 Task: Add Boiron Histaminum Hydrochloricum 6C to the cart.
Action: Mouse moved to (245, 137)
Screenshot: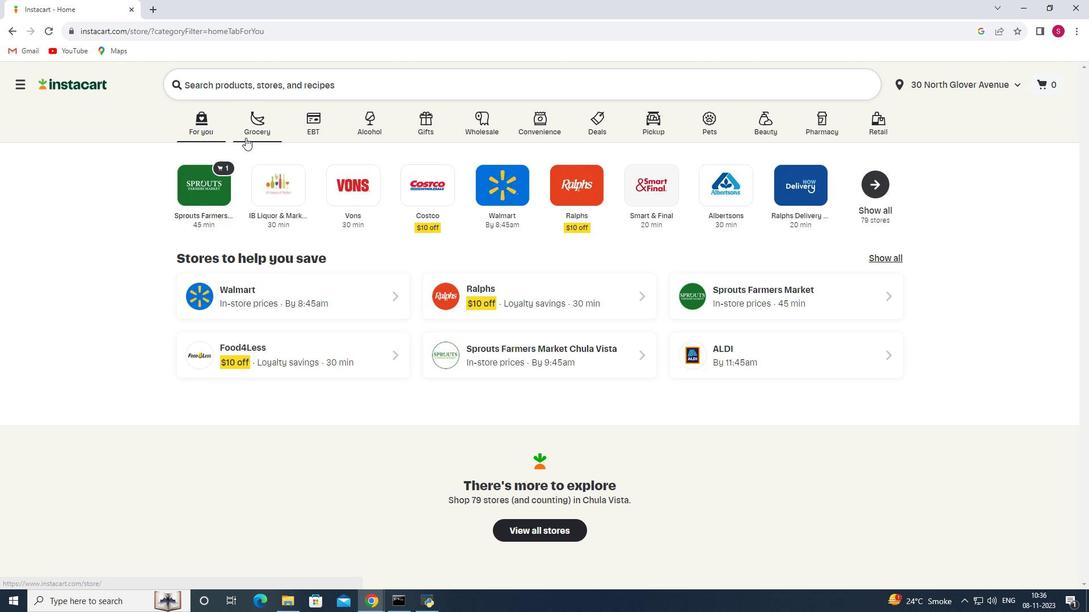 
Action: Mouse pressed left at (245, 137)
Screenshot: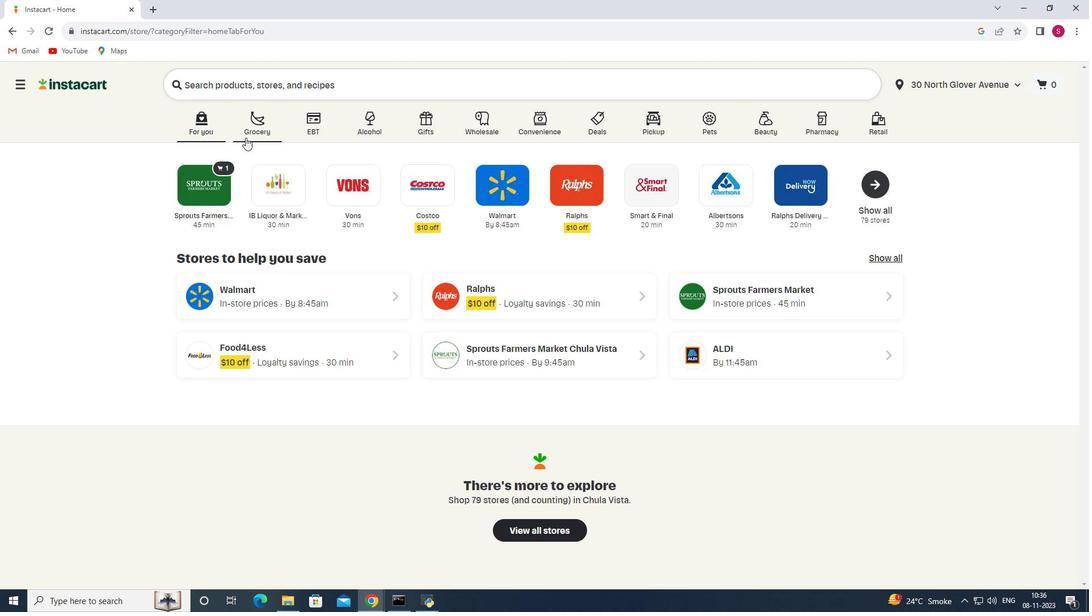 
Action: Mouse moved to (249, 321)
Screenshot: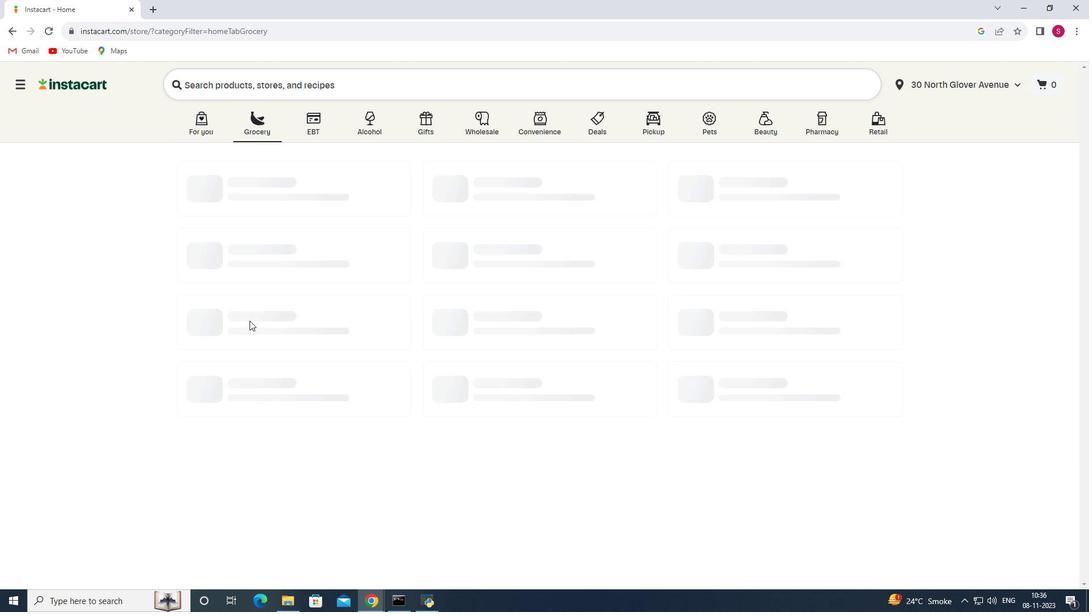 
Action: Mouse pressed left at (249, 321)
Screenshot: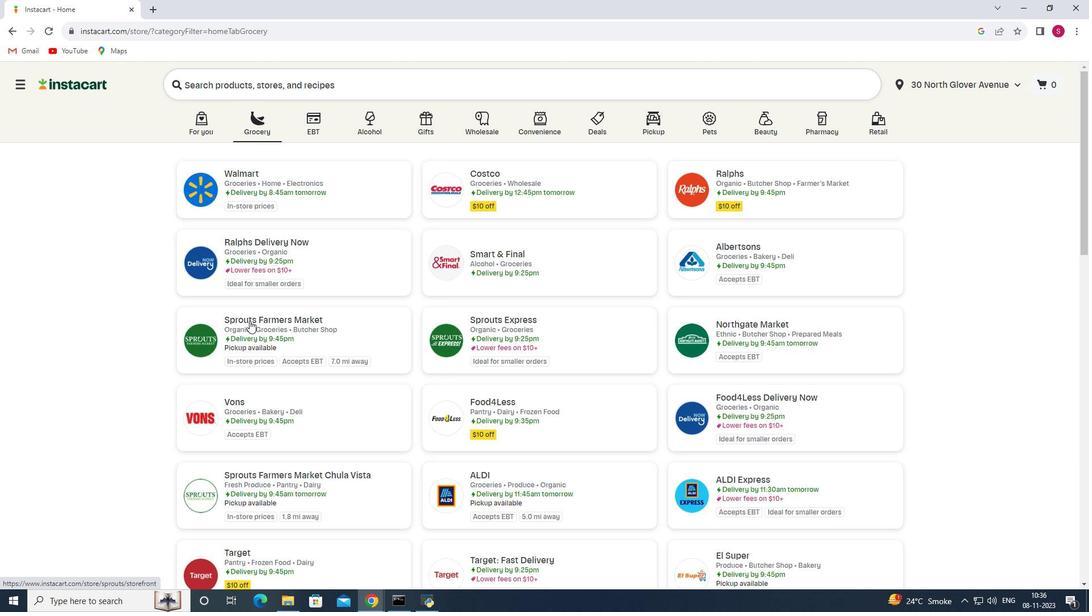 
Action: Mouse moved to (127, 343)
Screenshot: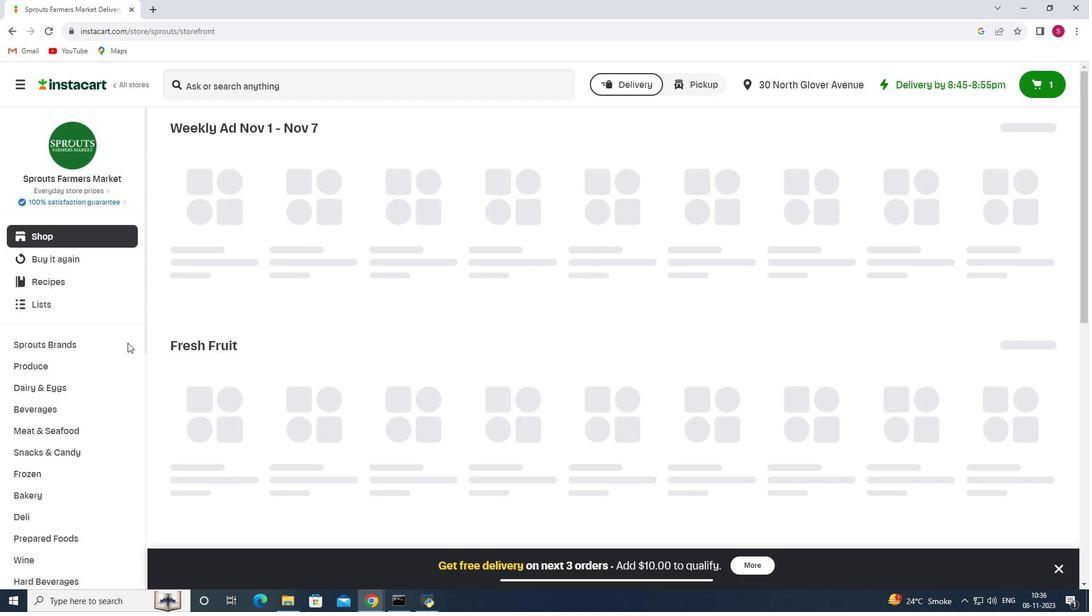 
Action: Mouse scrolled (127, 342) with delta (0, 0)
Screenshot: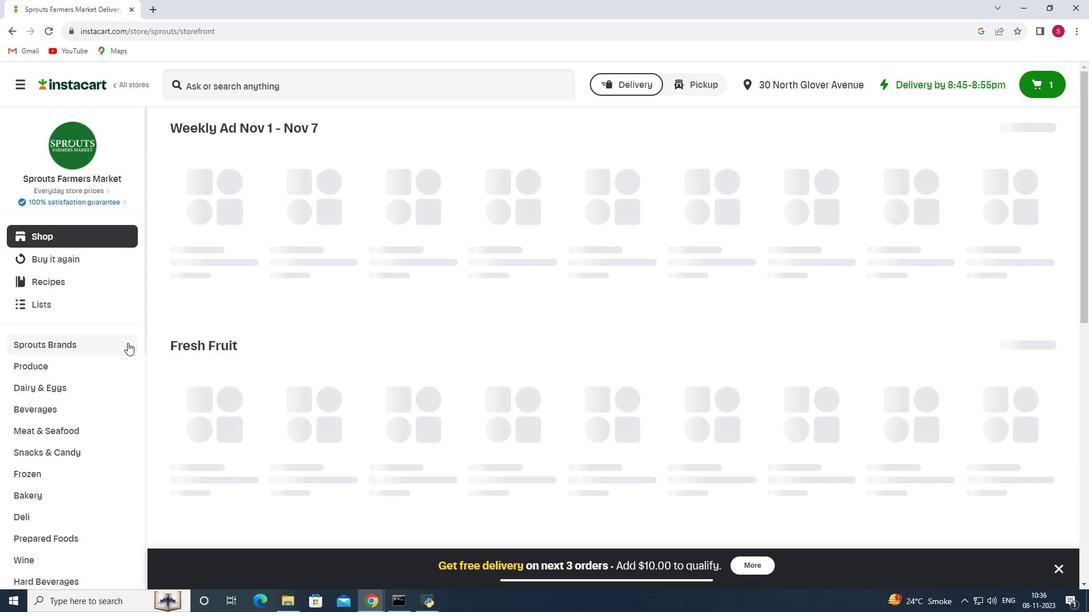 
Action: Mouse moved to (127, 343)
Screenshot: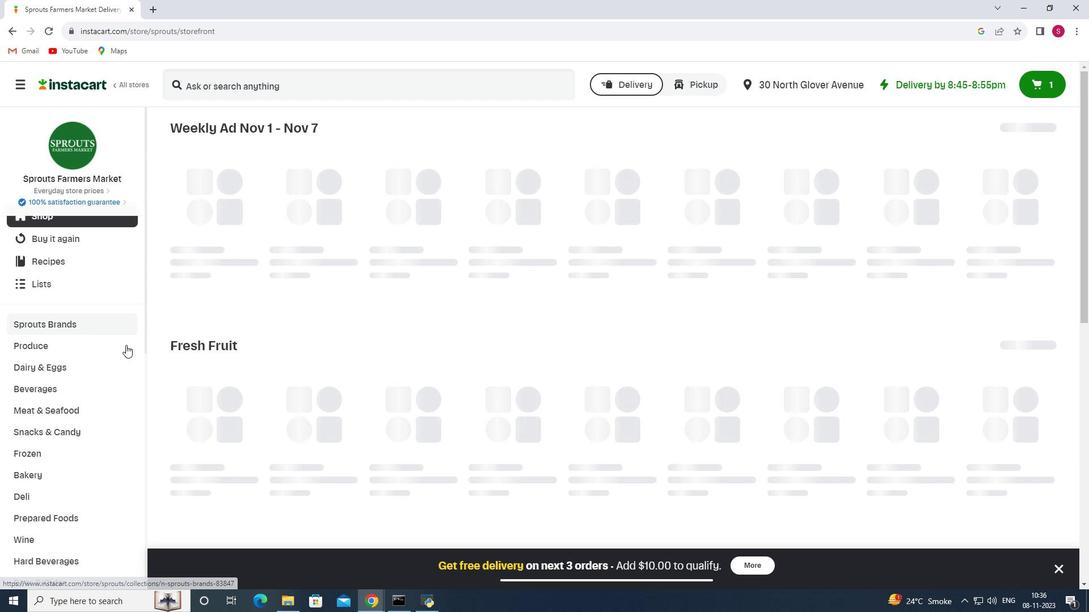 
Action: Mouse scrolled (127, 343) with delta (0, 0)
Screenshot: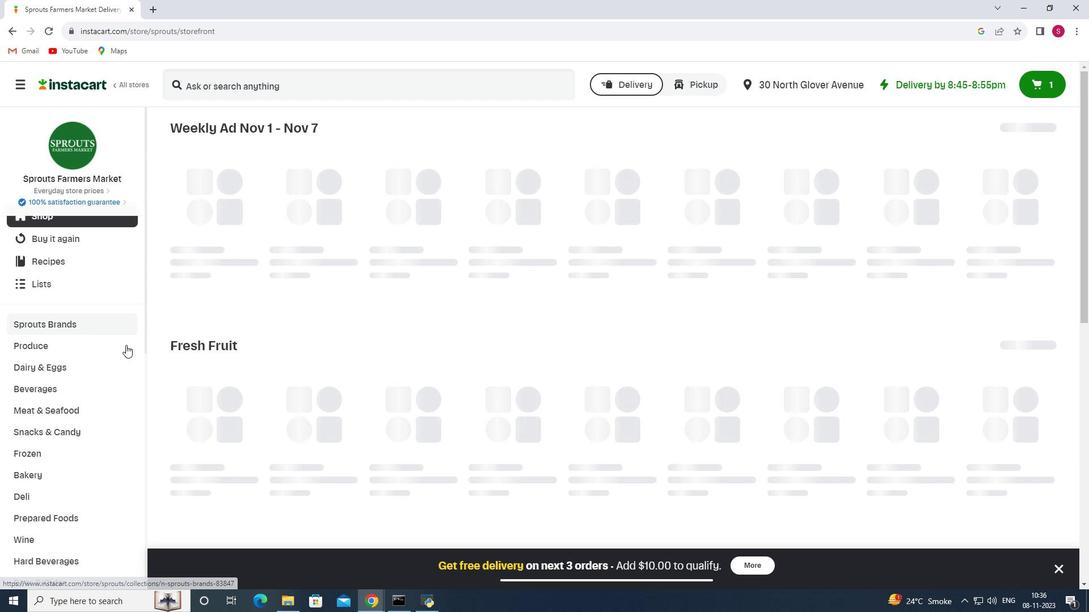 
Action: Mouse moved to (89, 345)
Screenshot: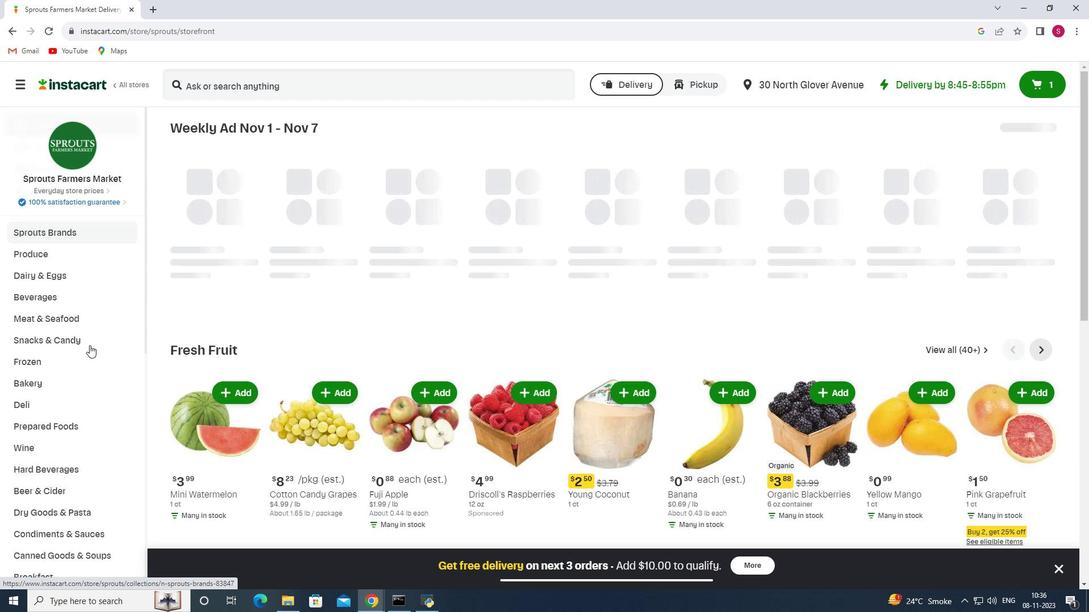 
Action: Mouse scrolled (89, 344) with delta (0, 0)
Screenshot: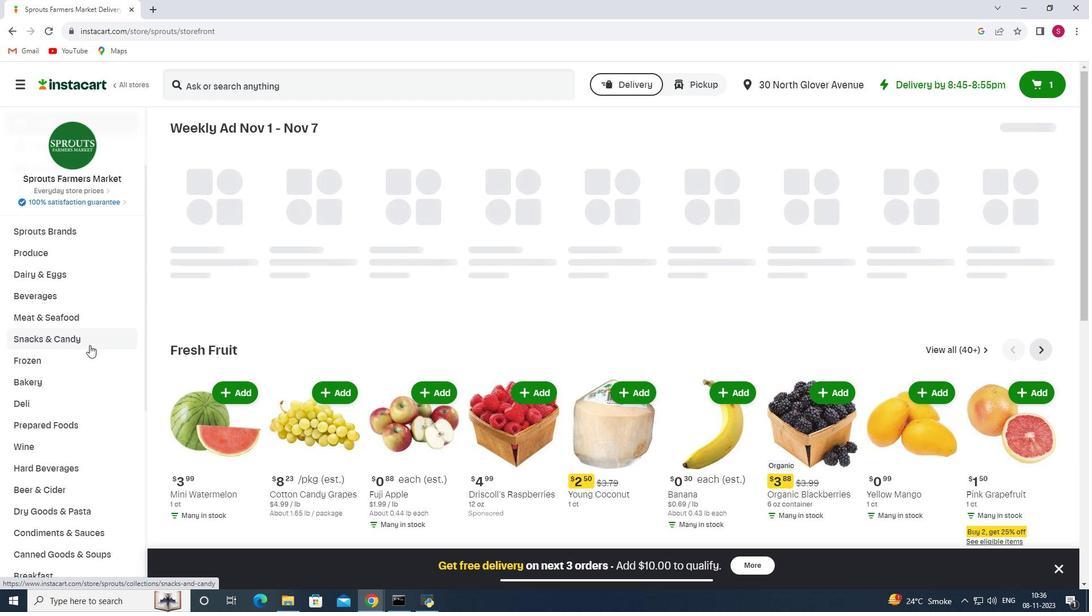 
Action: Mouse scrolled (89, 344) with delta (0, 0)
Screenshot: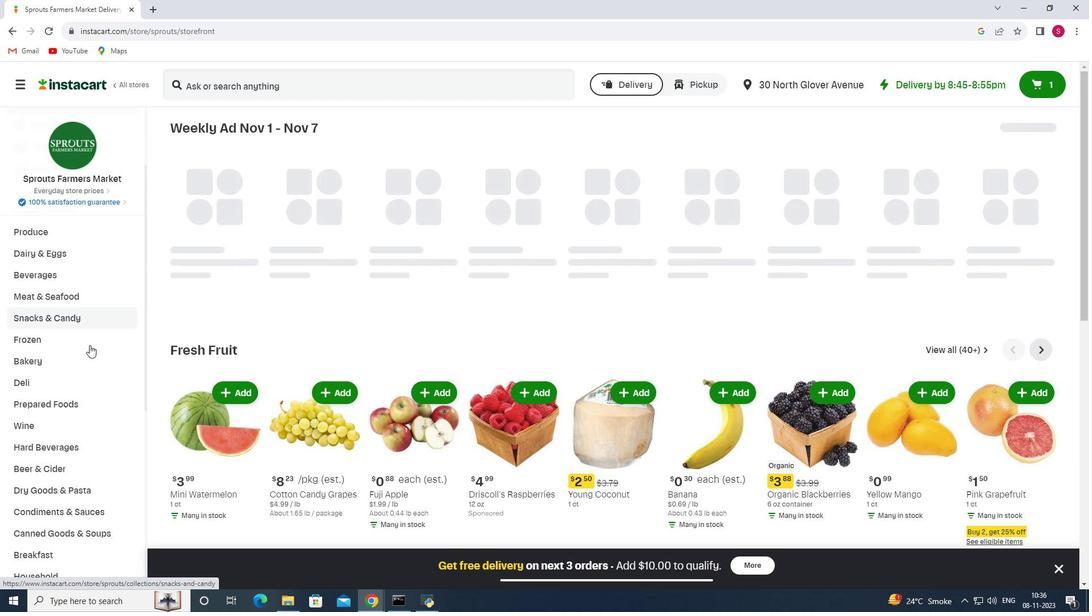 
Action: Mouse scrolled (89, 344) with delta (0, 0)
Screenshot: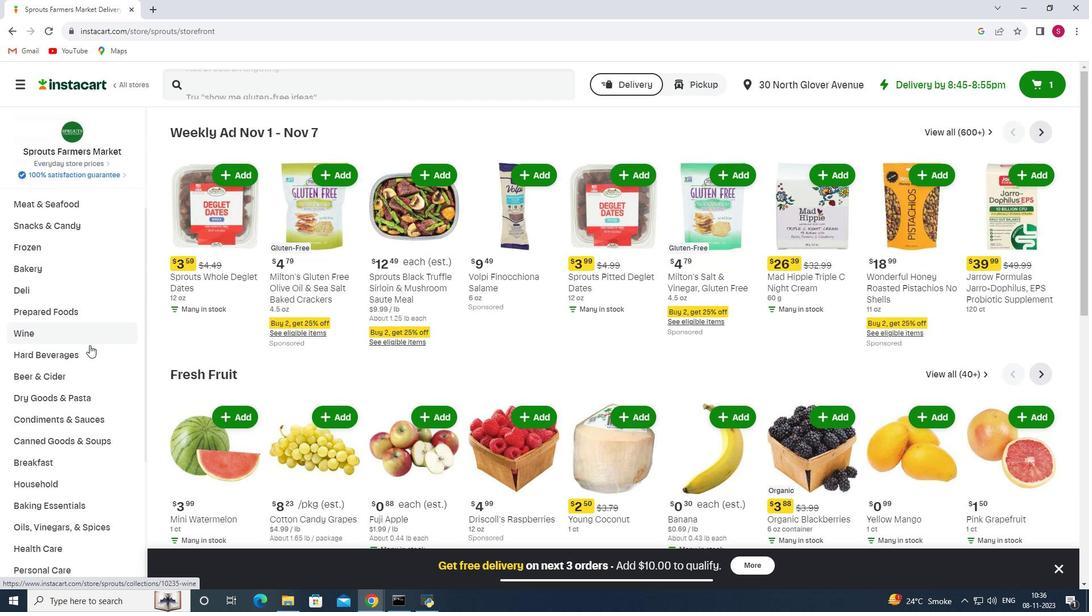 
Action: Mouse scrolled (89, 344) with delta (0, 0)
Screenshot: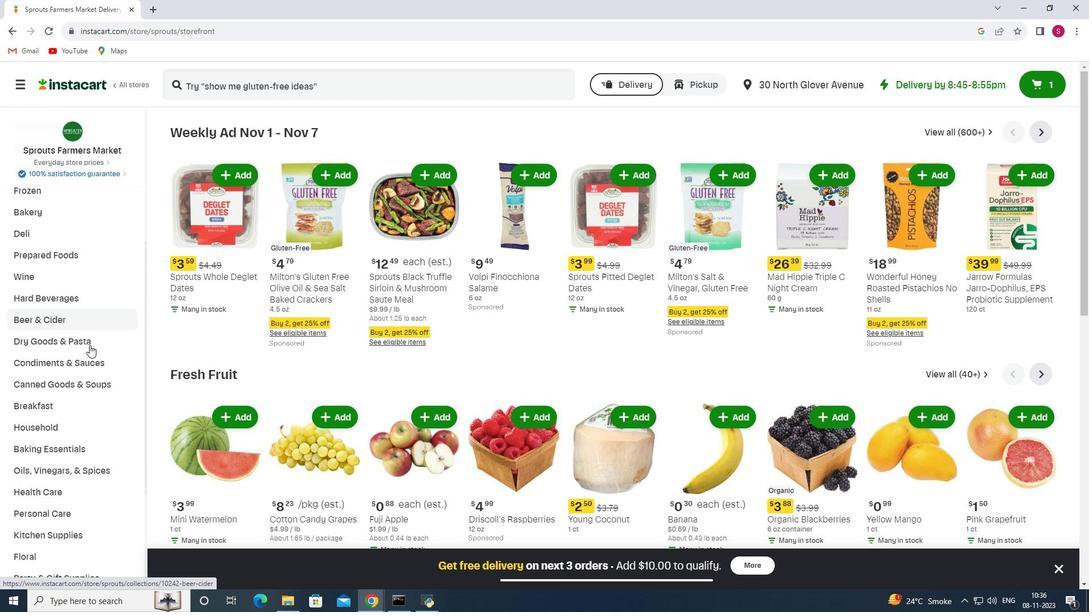 
Action: Mouse scrolled (89, 344) with delta (0, 0)
Screenshot: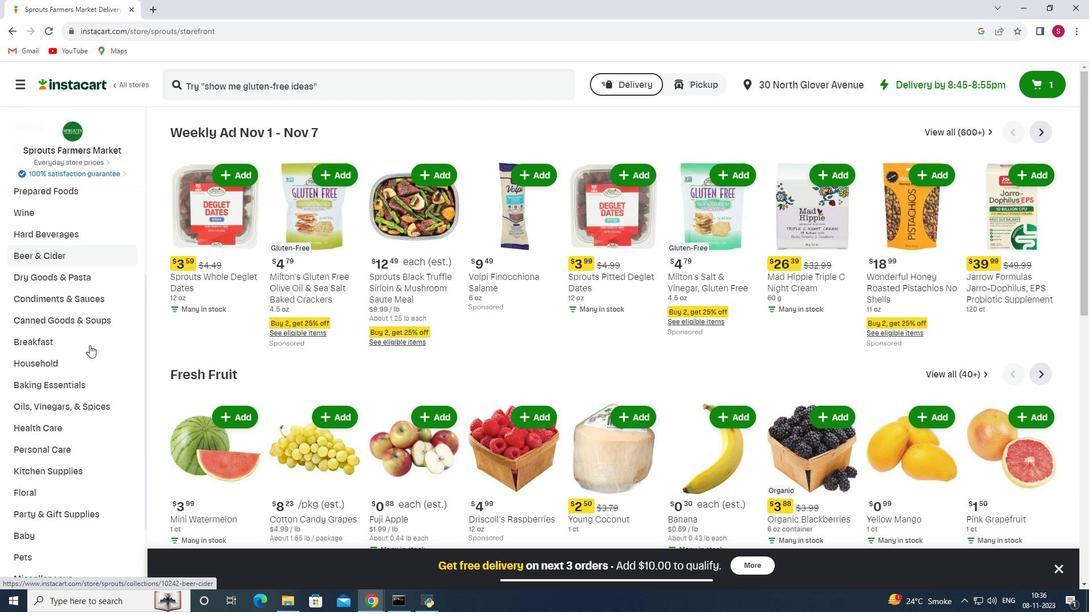 
Action: Mouse moved to (74, 381)
Screenshot: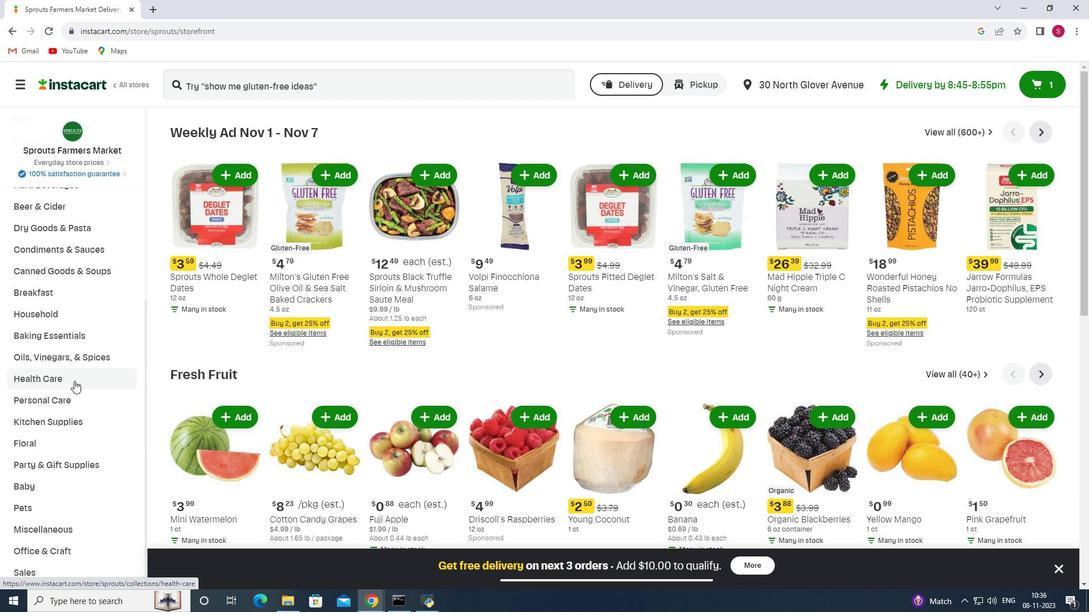 
Action: Mouse pressed left at (74, 381)
Screenshot: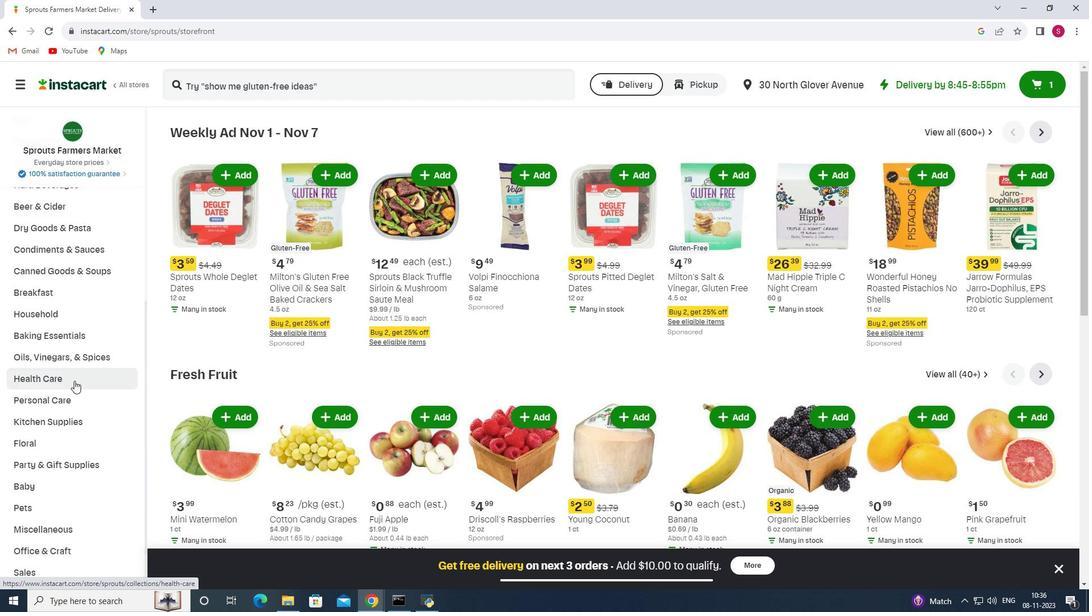 
Action: Mouse moved to (368, 158)
Screenshot: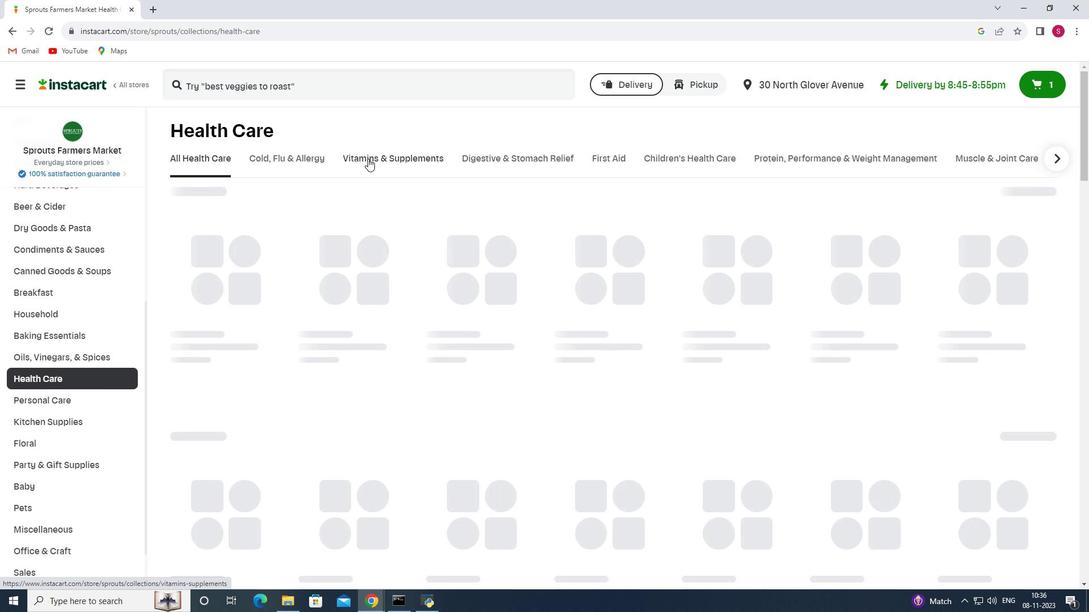 
Action: Mouse pressed left at (368, 158)
Screenshot: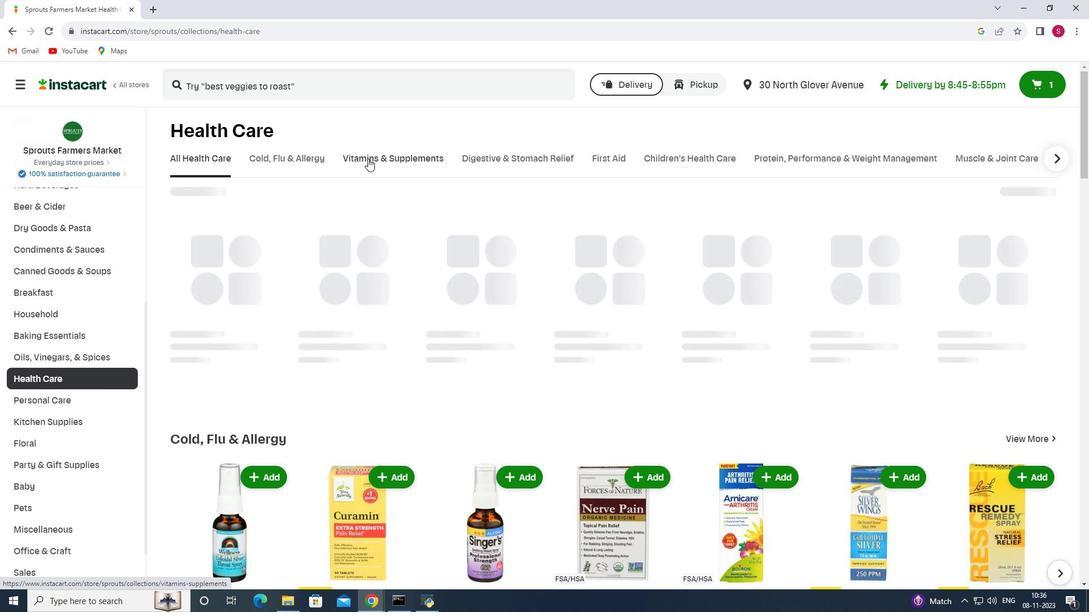 
Action: Mouse moved to (940, 203)
Screenshot: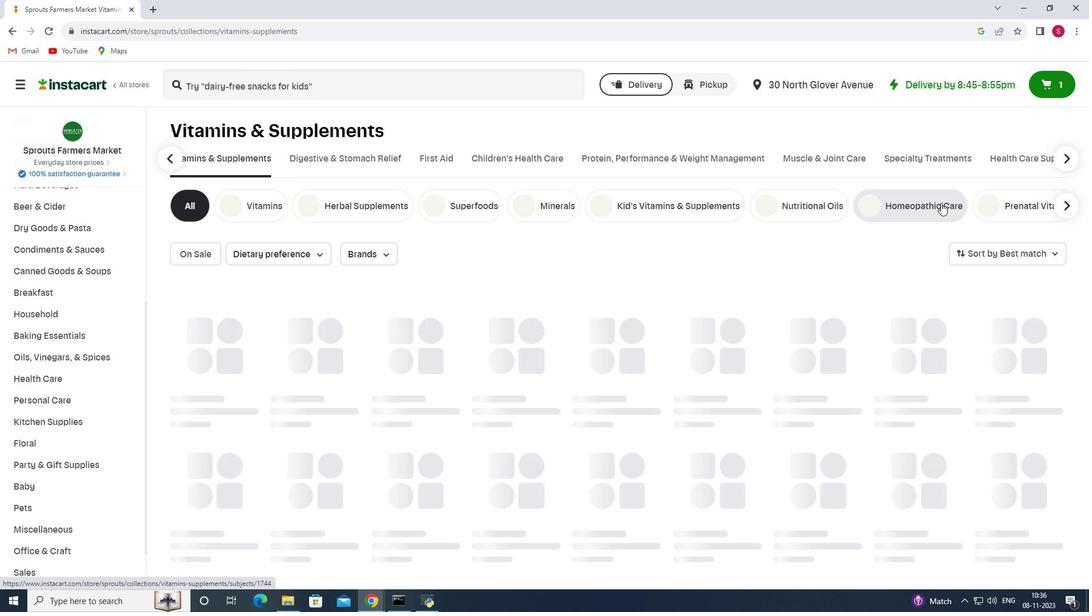 
Action: Mouse pressed left at (940, 203)
Screenshot: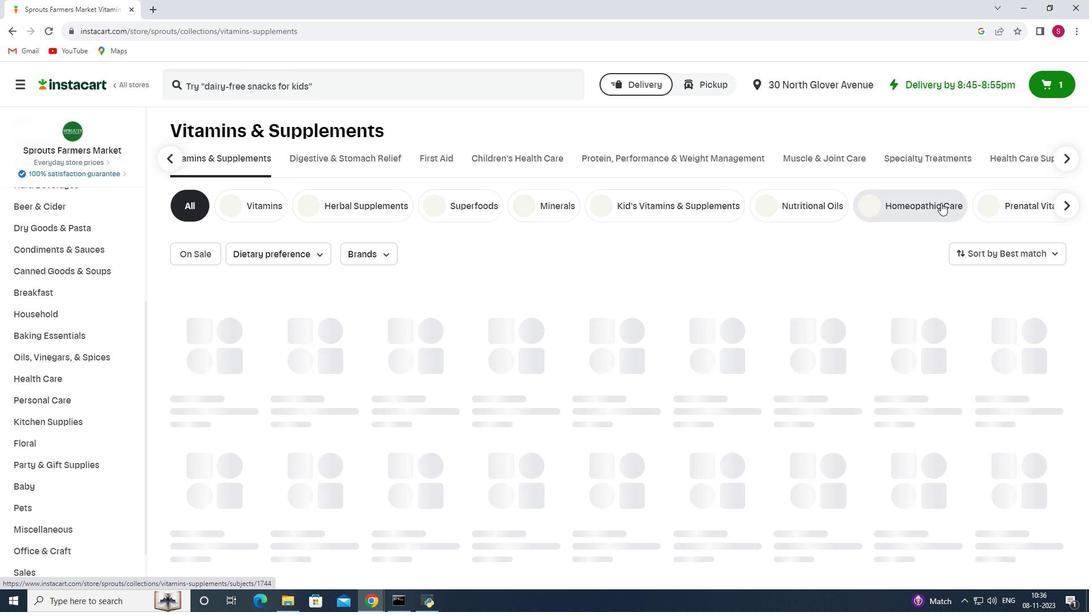 
Action: Mouse moved to (246, 87)
Screenshot: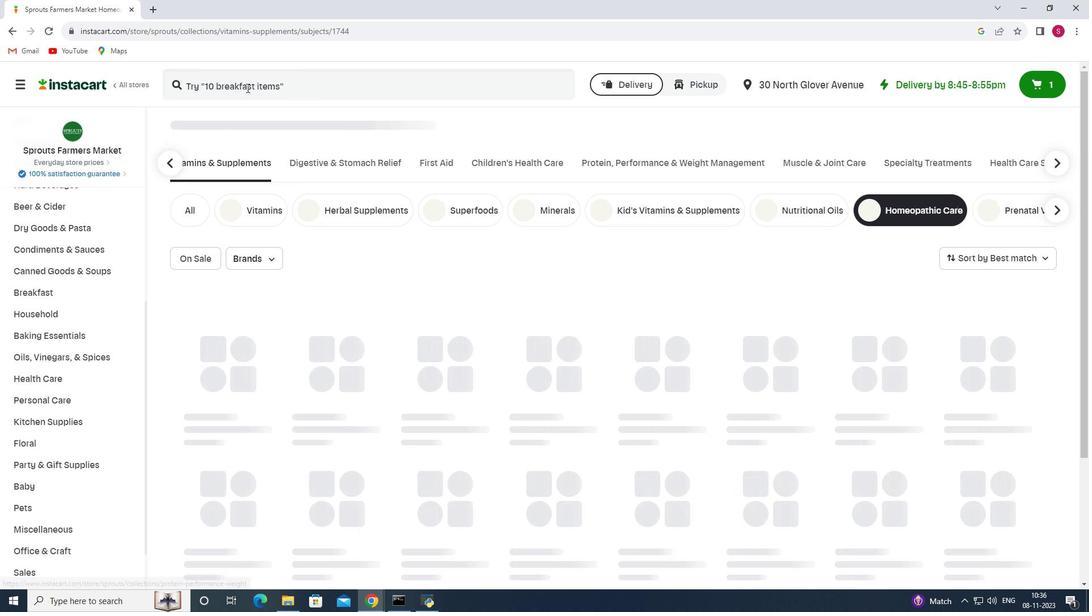 
Action: Mouse pressed left at (246, 87)
Screenshot: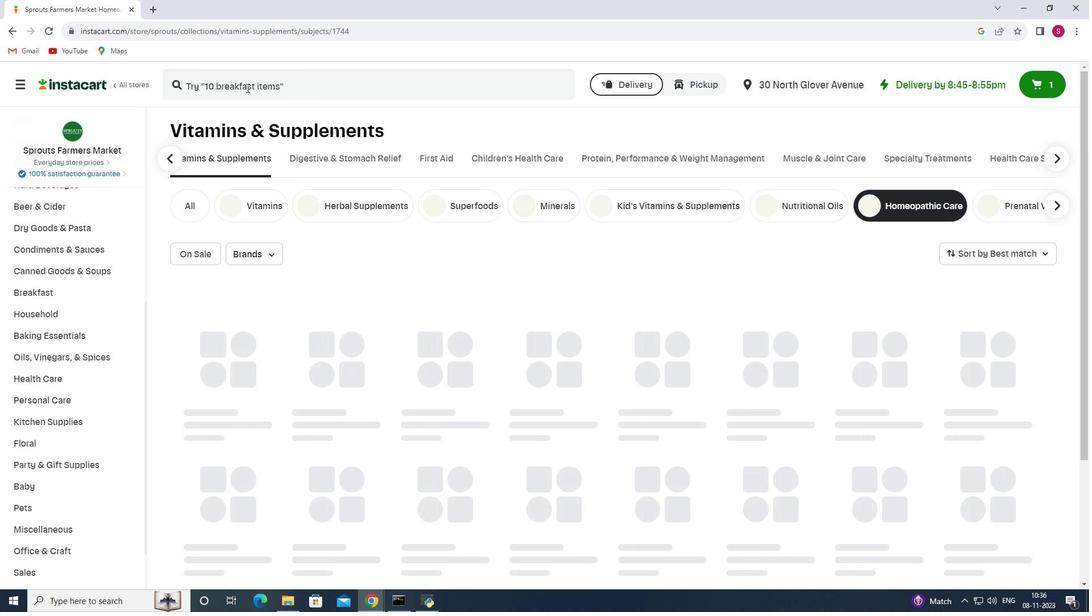 
Action: Key pressed <Key.shift>Boiron<Key.space><Key.shift><Key.shift><Key.shift><Key.shift><Key.shift><Key.shift><Key.shift><Key.shift>Histaminum<Key.space><Key.shift_r>Hydrochloricum<Key.space>6<Key.shift>C<Key.enter>
Screenshot: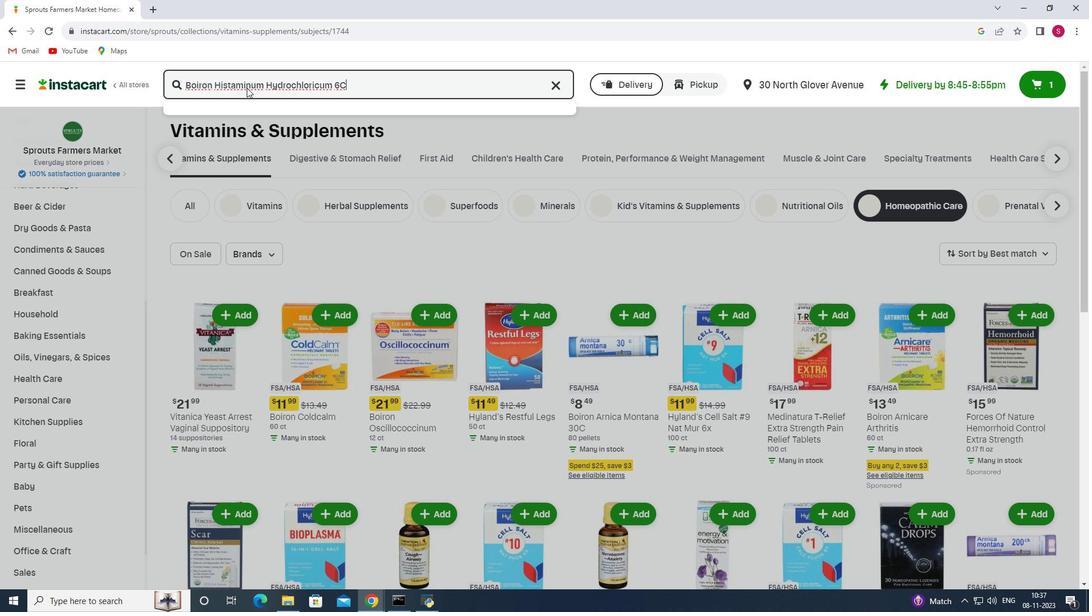 
Action: Mouse moved to (681, 171)
Screenshot: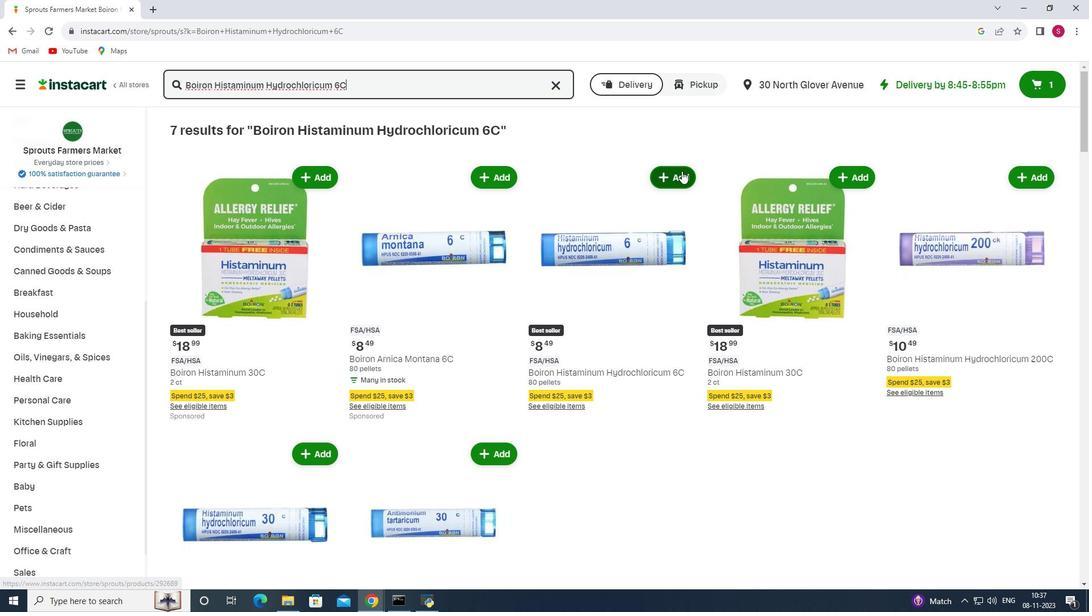 
Action: Mouse pressed left at (681, 171)
Screenshot: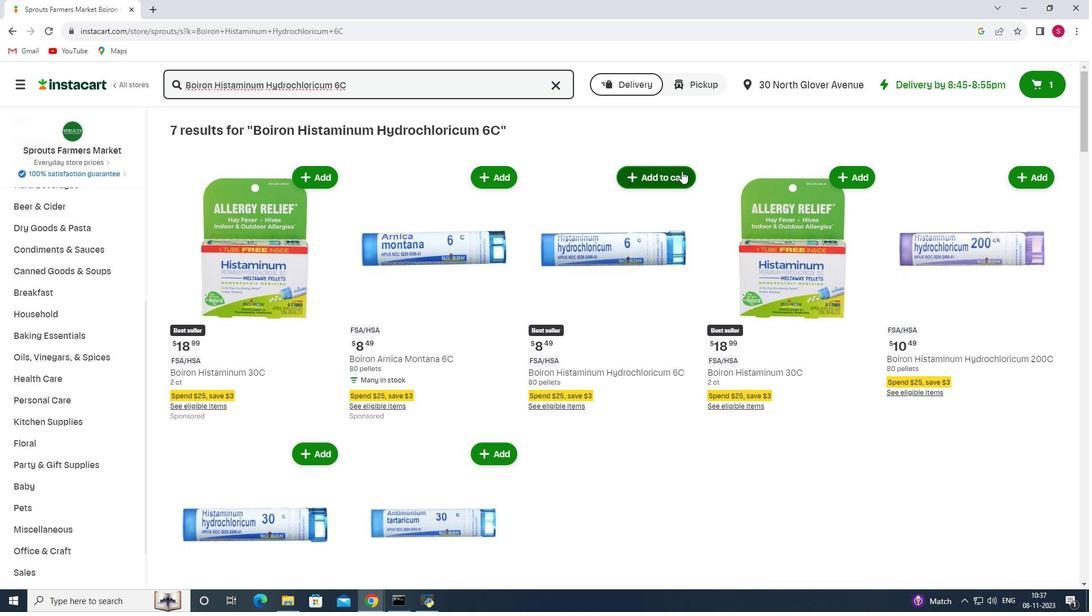 
Action: Mouse moved to (659, 199)
Screenshot: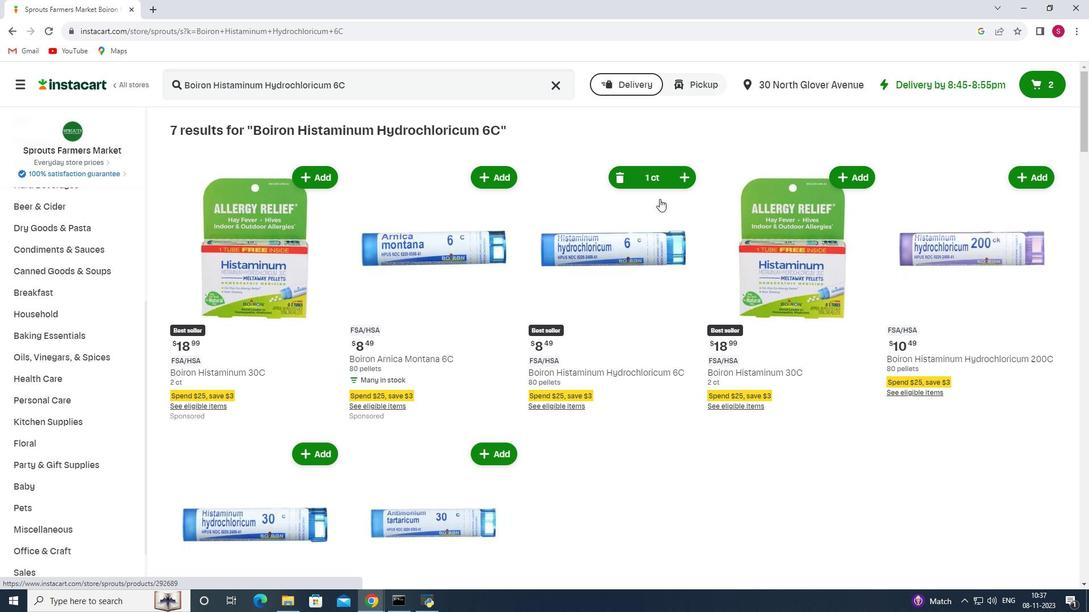 
